 Task: Select workspace-type marketing.
Action: Mouse moved to (317, 65)
Screenshot: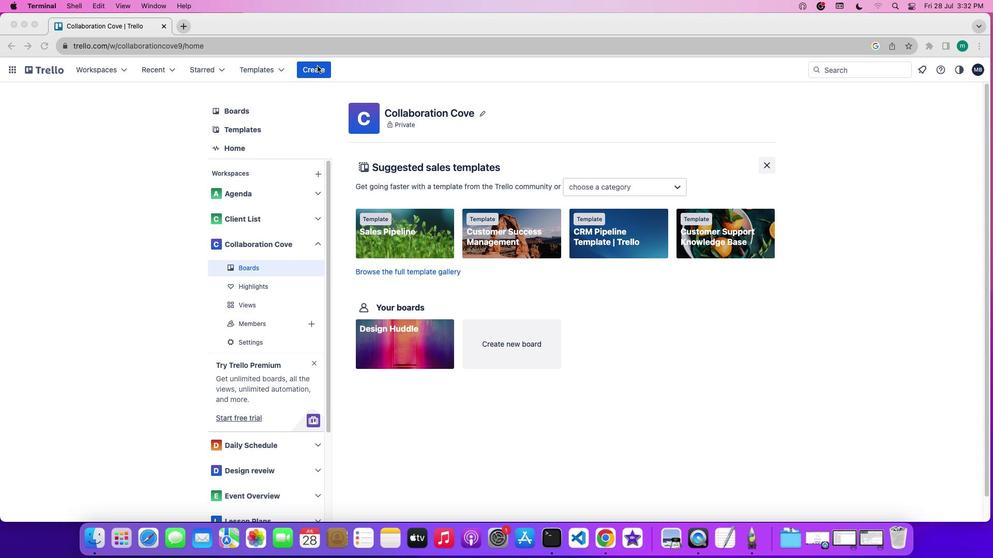 
Action: Mouse pressed left at (317, 65)
Screenshot: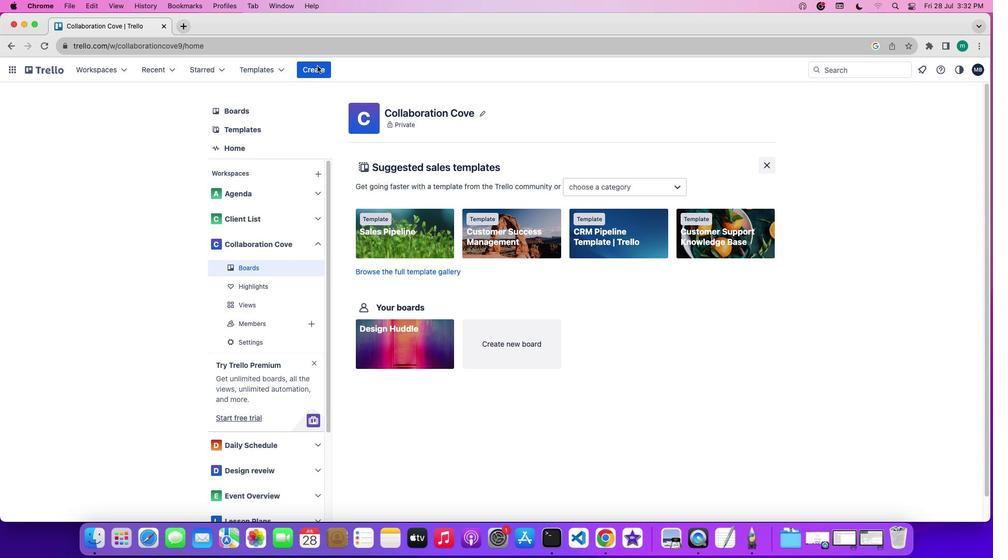 
Action: Mouse moved to (317, 69)
Screenshot: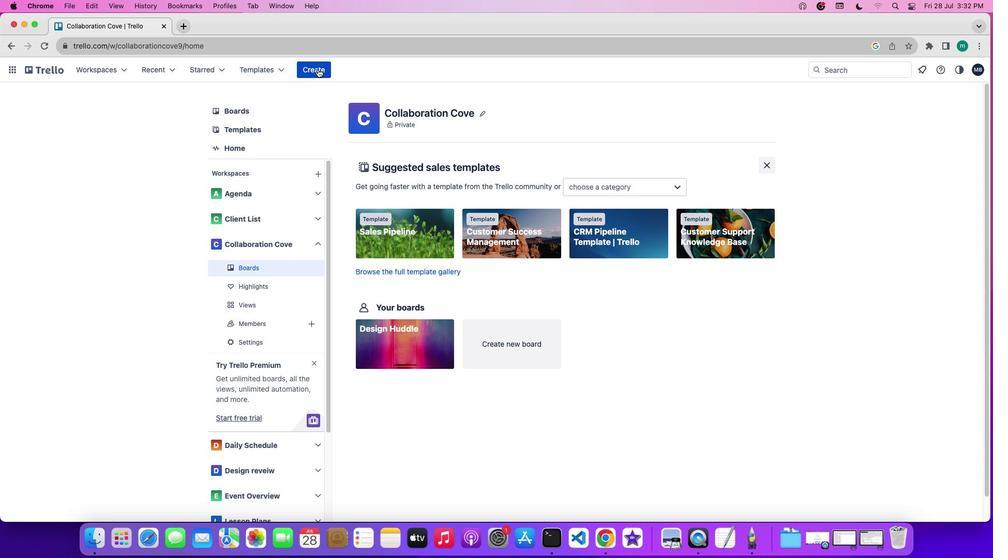 
Action: Mouse pressed left at (317, 69)
Screenshot: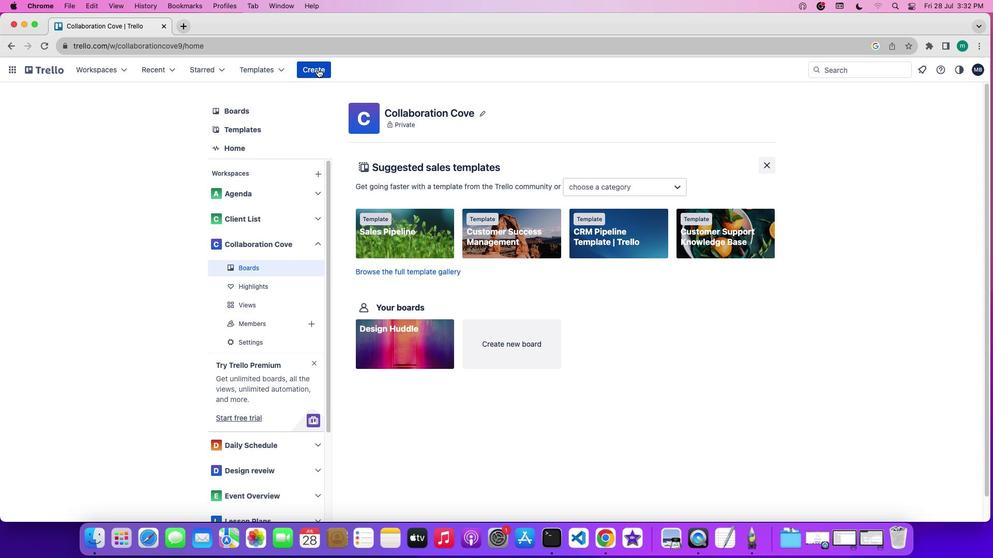 
Action: Mouse moved to (348, 171)
Screenshot: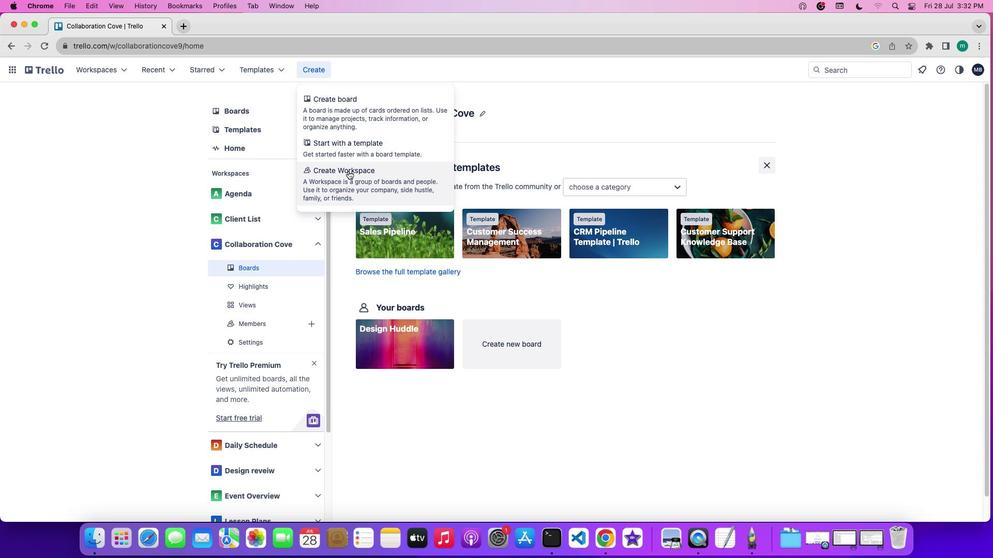 
Action: Mouse pressed left at (348, 171)
Screenshot: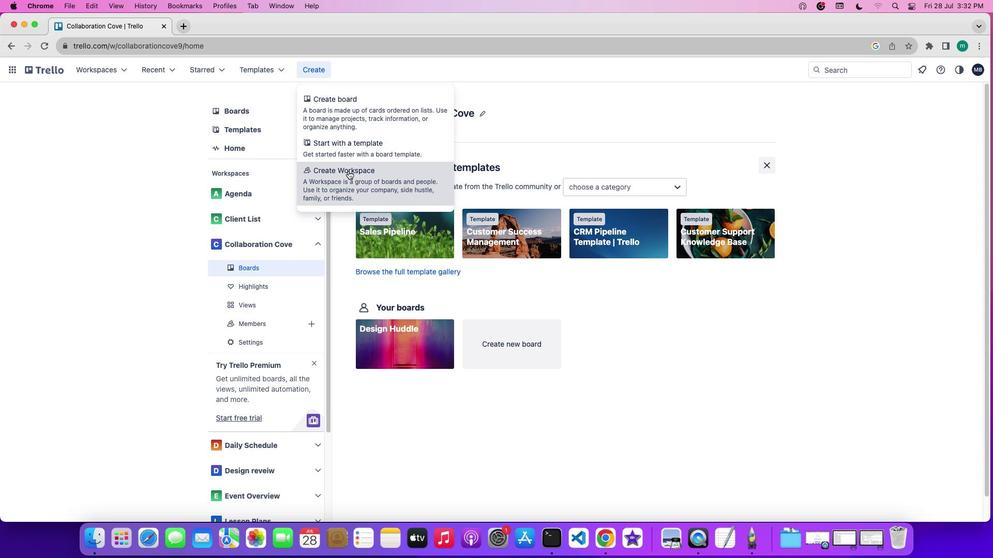 
Action: Mouse moved to (364, 256)
Screenshot: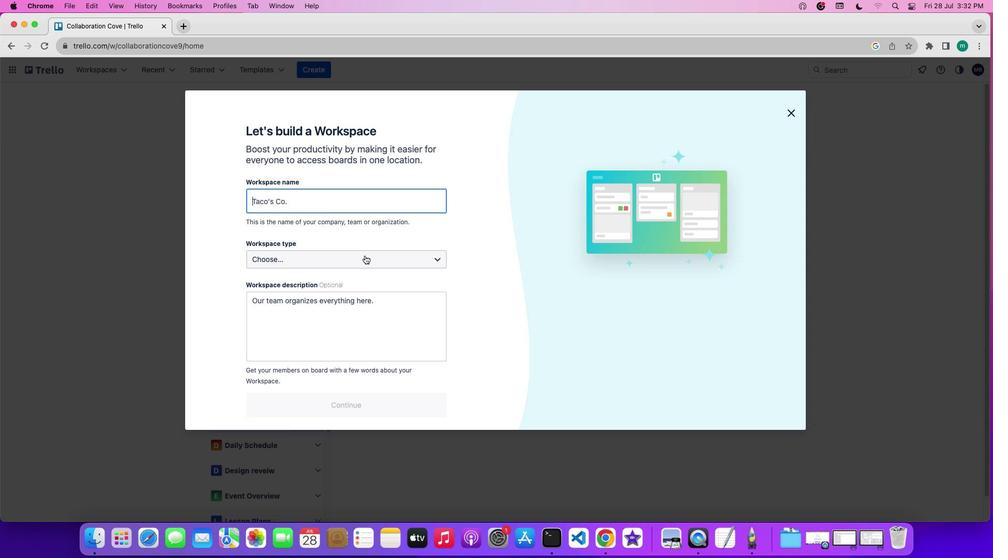 
Action: Mouse pressed left at (364, 256)
Screenshot: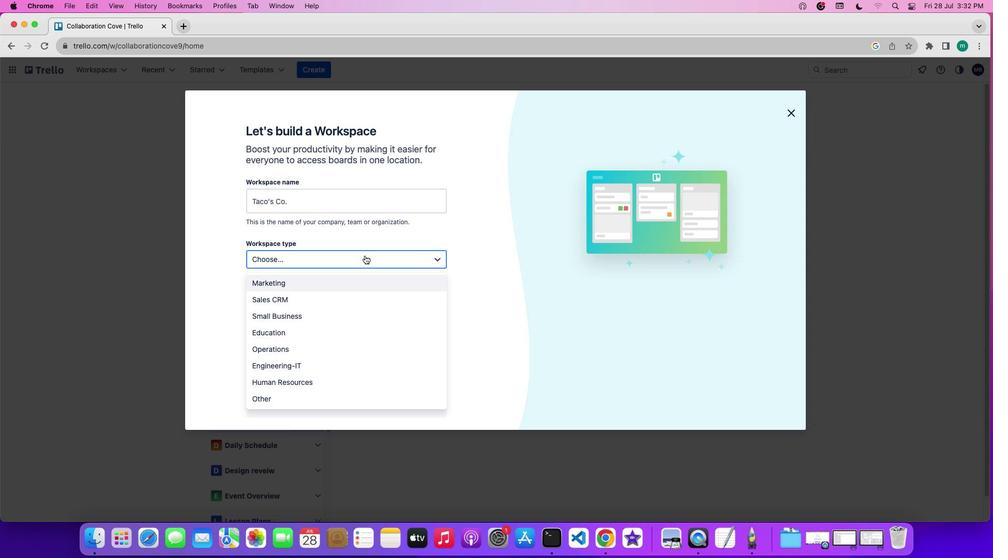 
Action: Mouse moved to (367, 284)
Screenshot: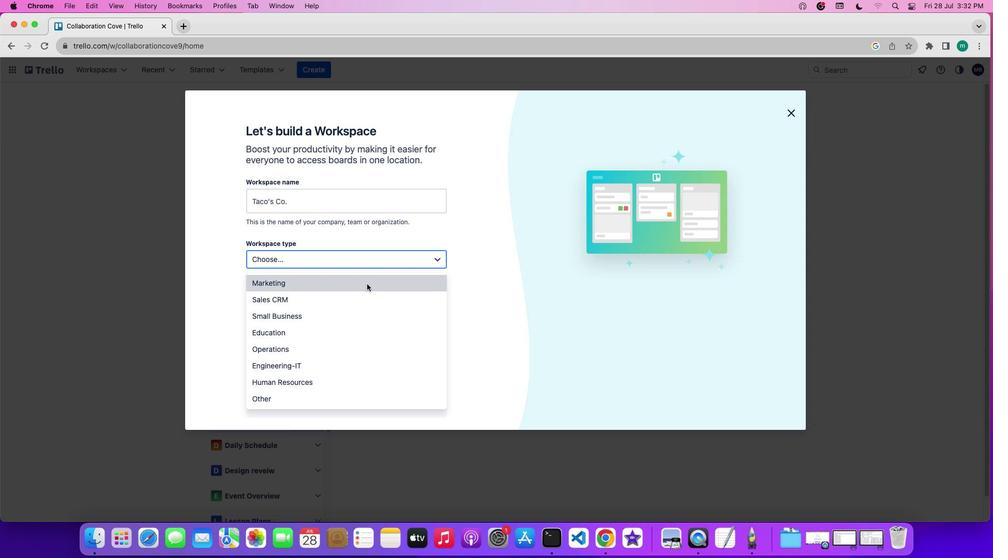 
Action: Mouse pressed left at (367, 284)
Screenshot: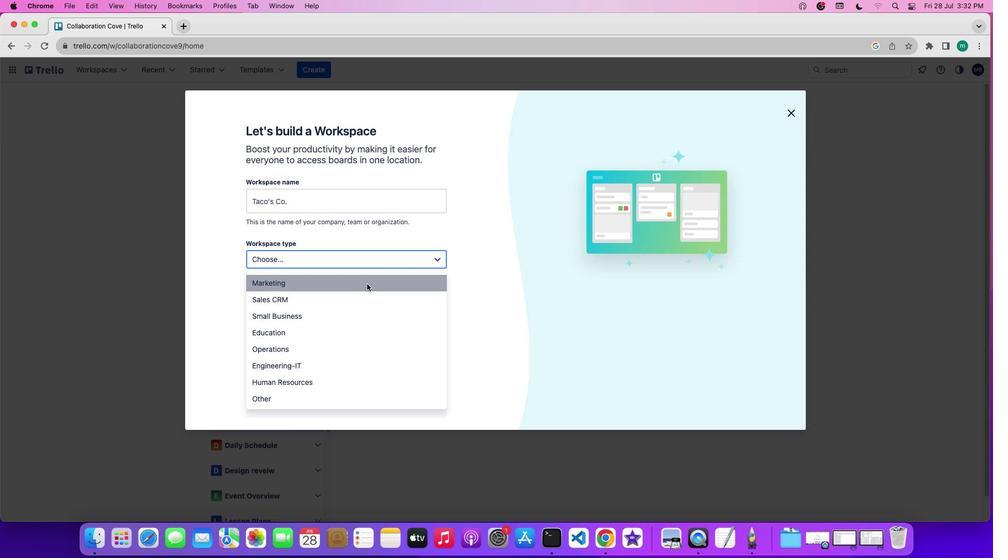 
Action: Mouse moved to (502, 245)
Screenshot: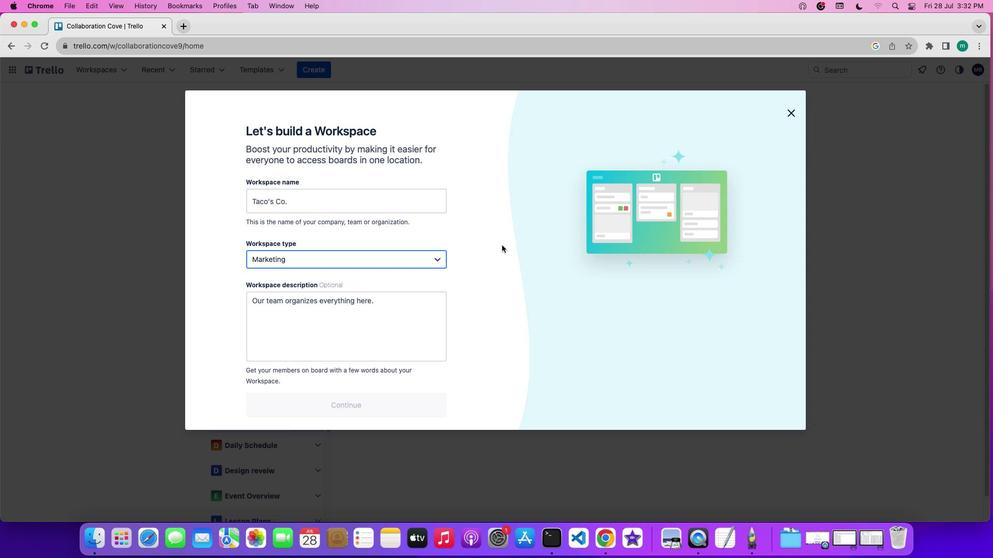 
